 Task: Move the task Add support for in-app purchases to the mobile app to the section To-Do in the project TouchLine and sort the tasks in the project by Last modified on.
Action: Mouse moved to (26, 52)
Screenshot: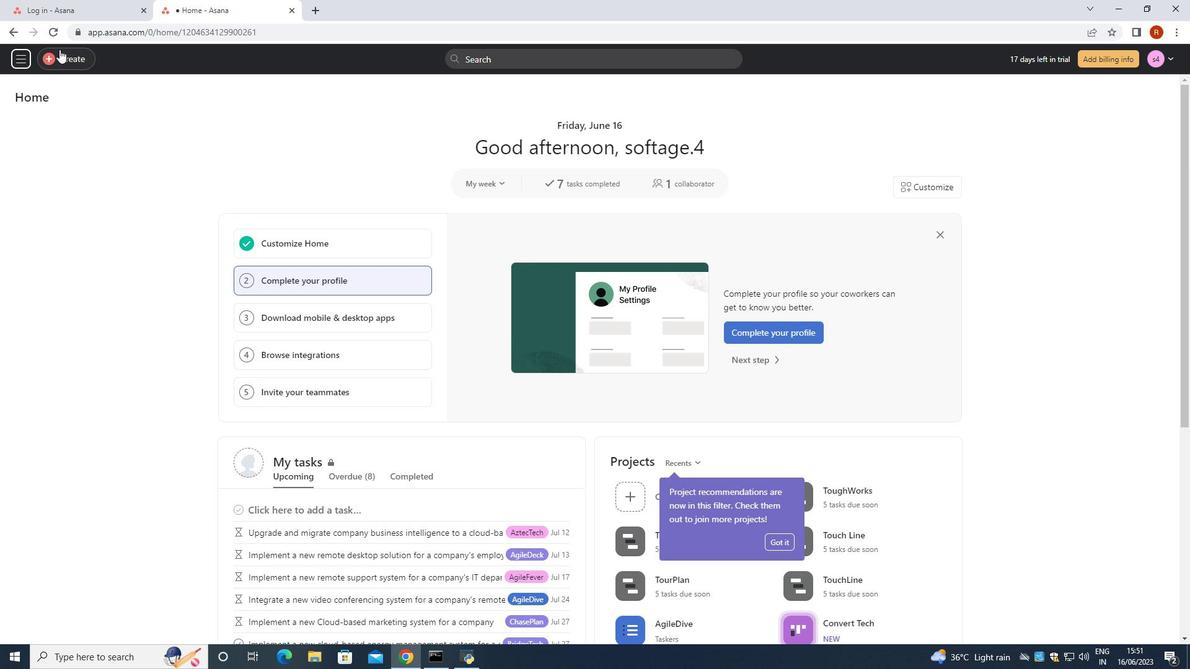 
Action: Mouse pressed left at (26, 52)
Screenshot: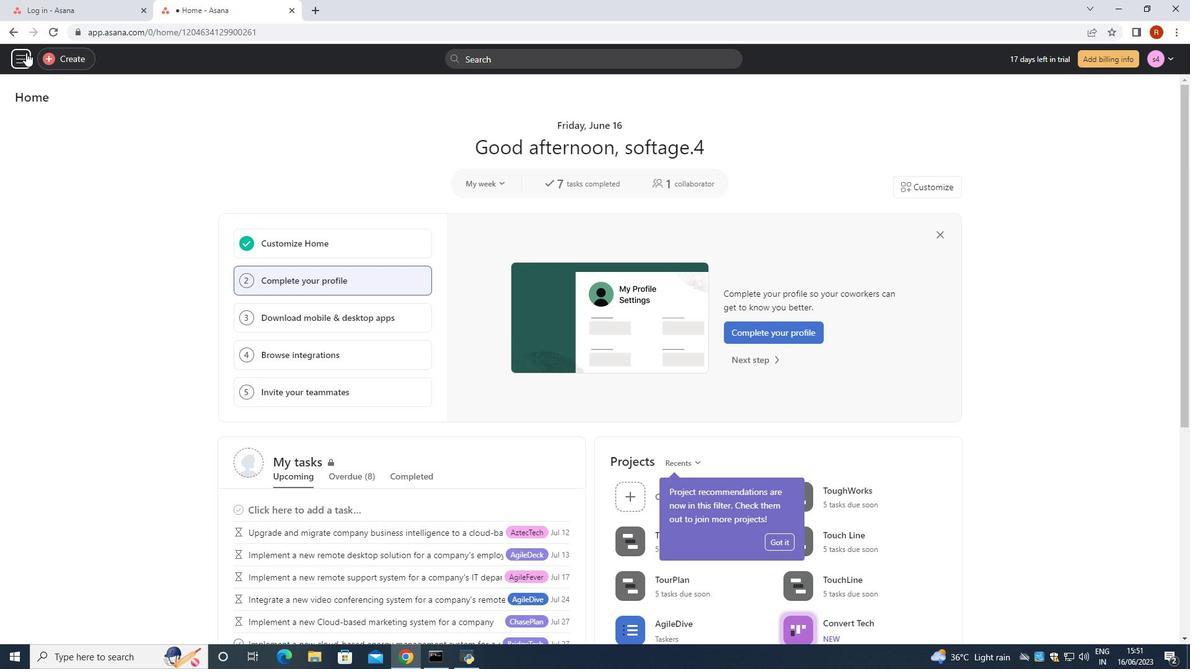 
Action: Mouse moved to (71, 412)
Screenshot: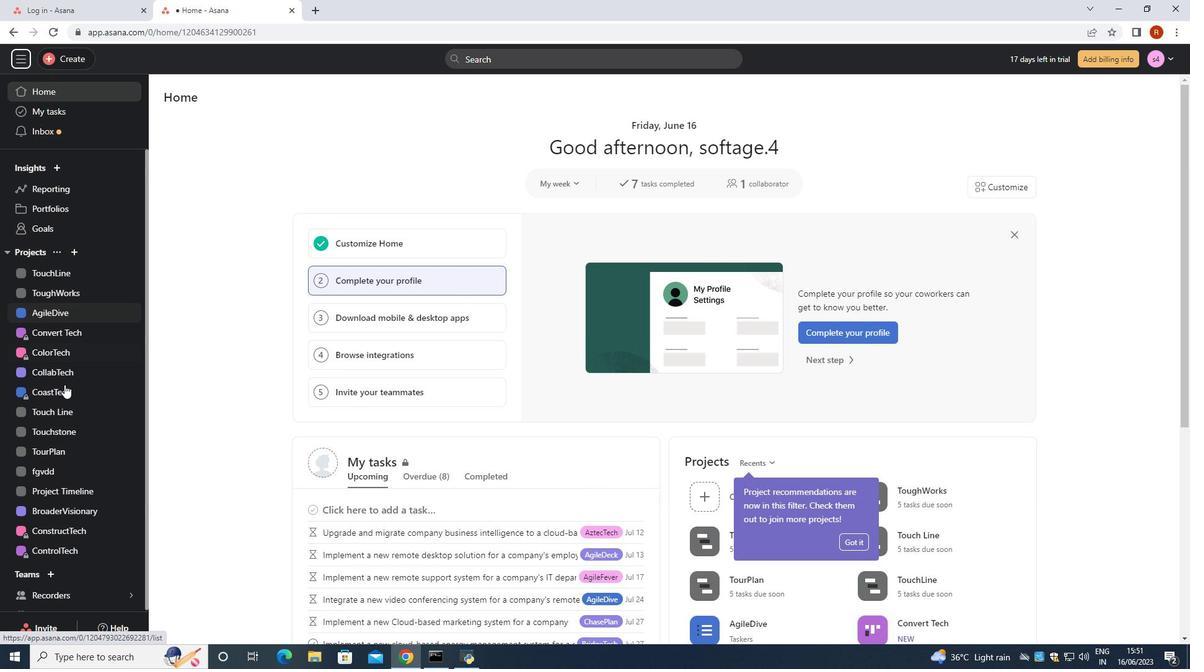 
Action: Mouse pressed left at (71, 412)
Screenshot: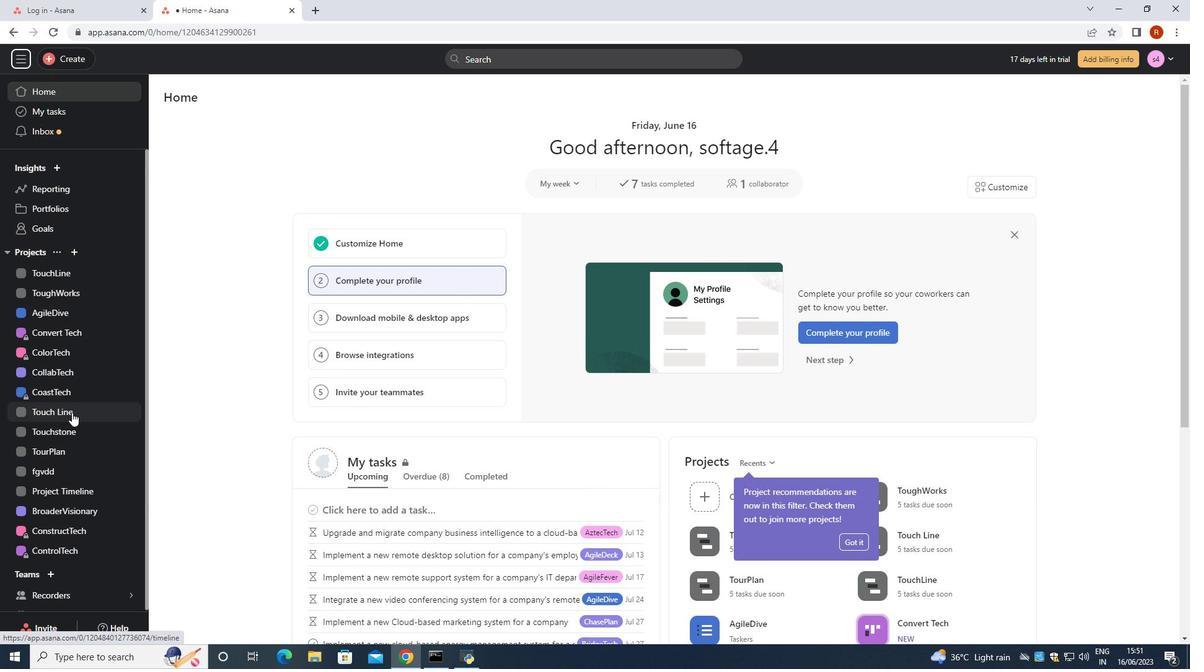 
Action: Mouse moved to (223, 123)
Screenshot: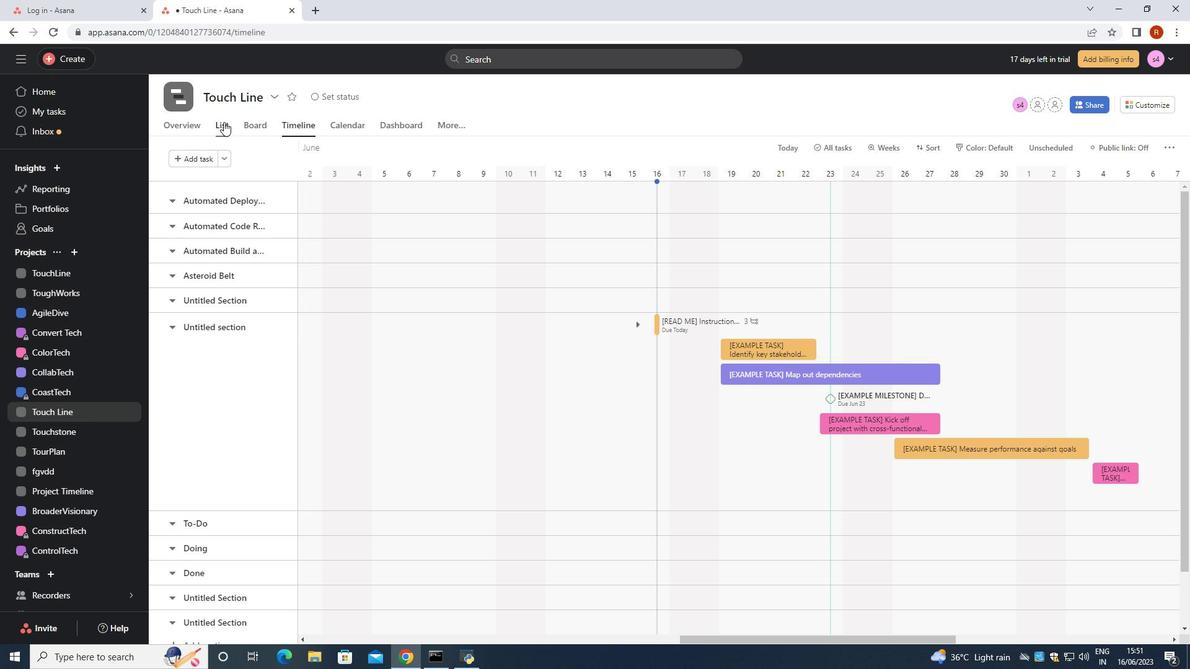 
Action: Mouse pressed left at (223, 123)
Screenshot: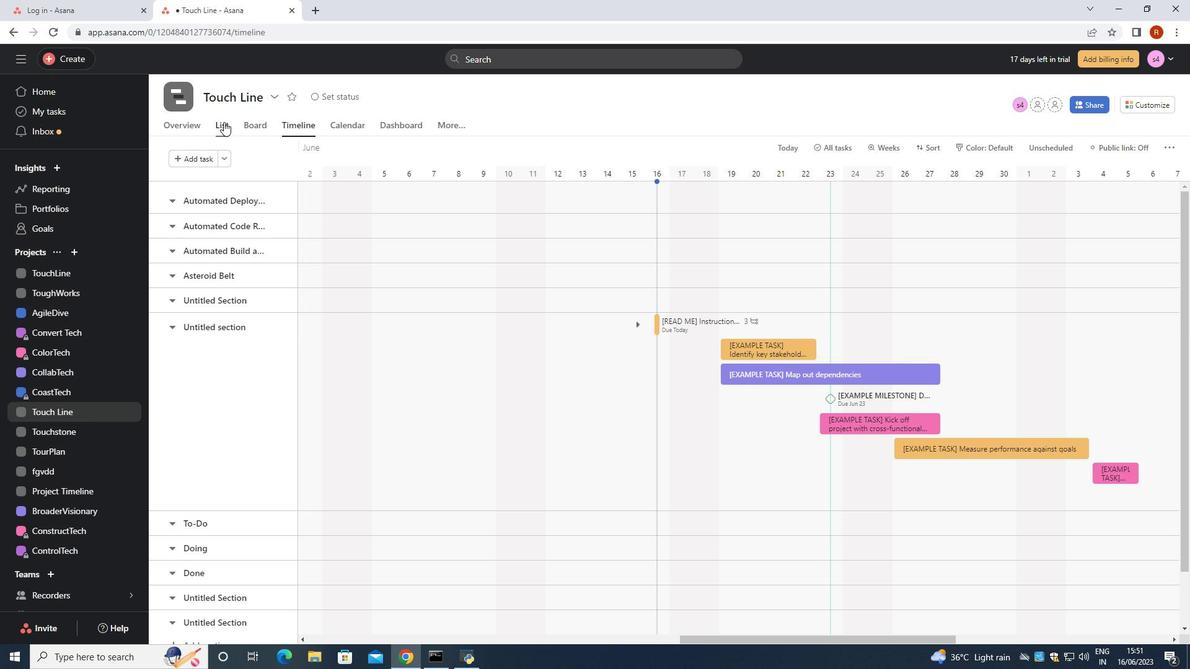 
Action: Mouse moved to (275, 368)
Screenshot: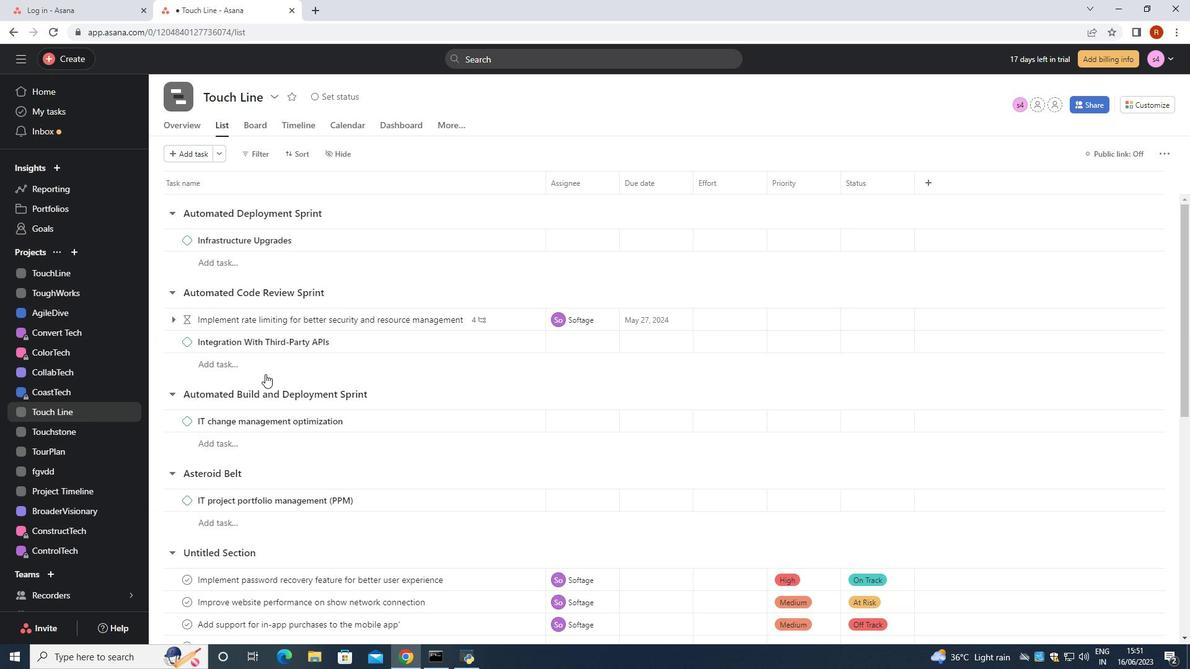 
Action: Mouse scrolled (275, 367) with delta (0, 0)
Screenshot: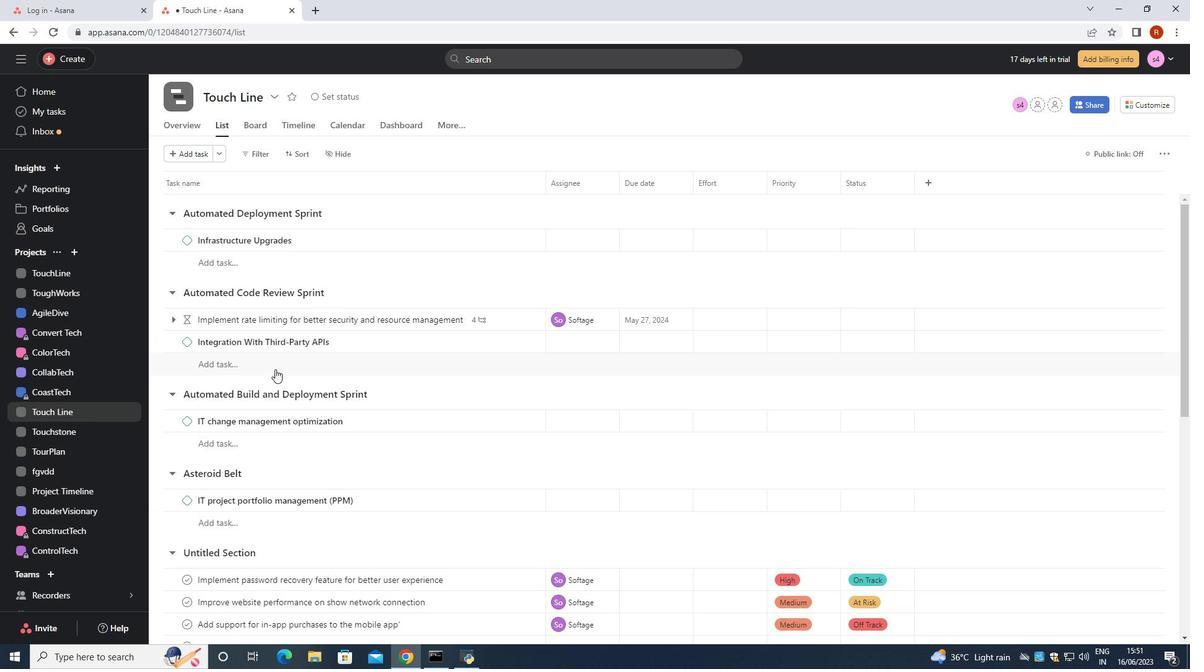 
Action: Mouse scrolled (275, 367) with delta (0, 0)
Screenshot: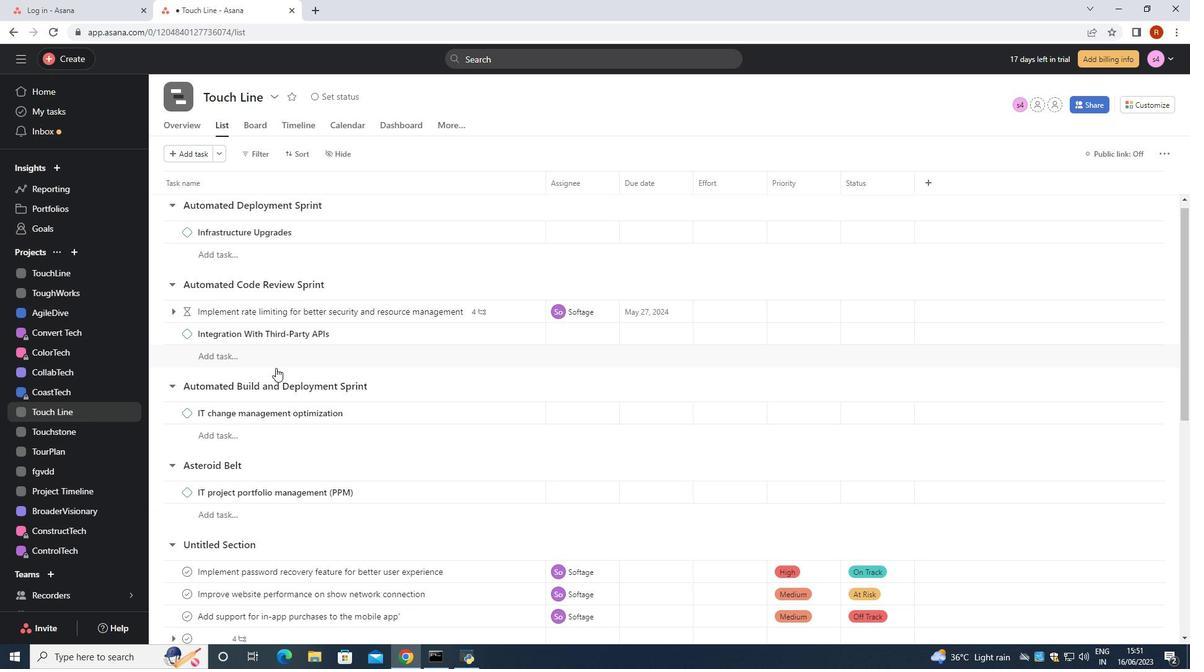 
Action: Mouse scrolled (275, 367) with delta (0, 0)
Screenshot: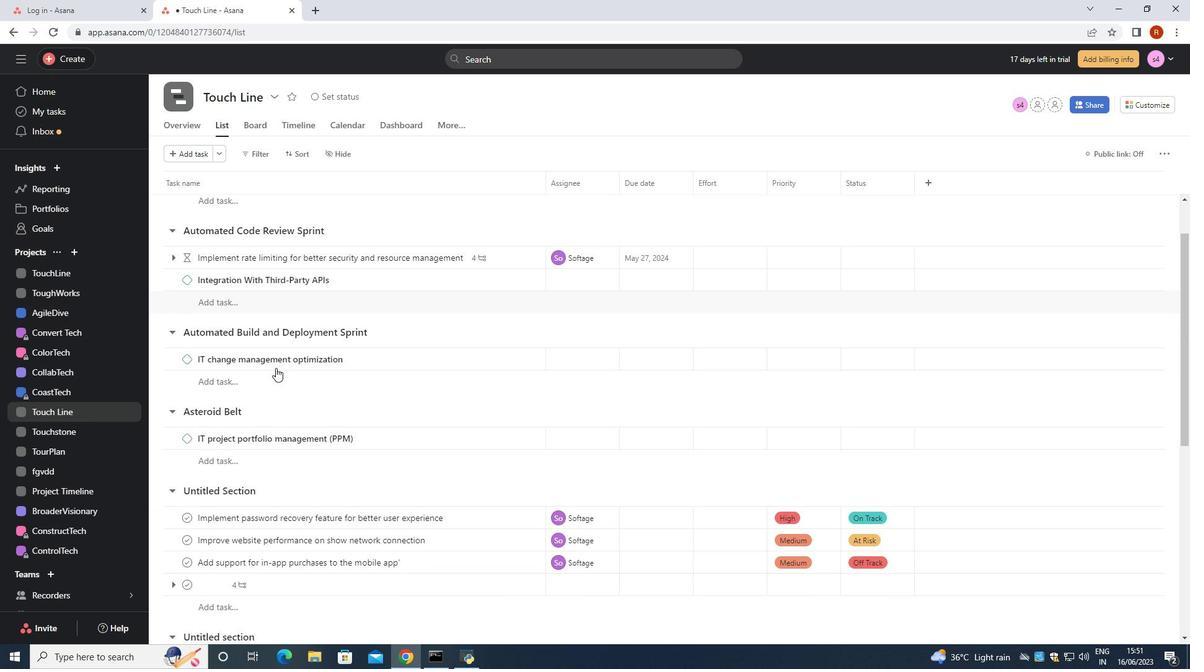 
Action: Mouse scrolled (275, 367) with delta (0, 0)
Screenshot: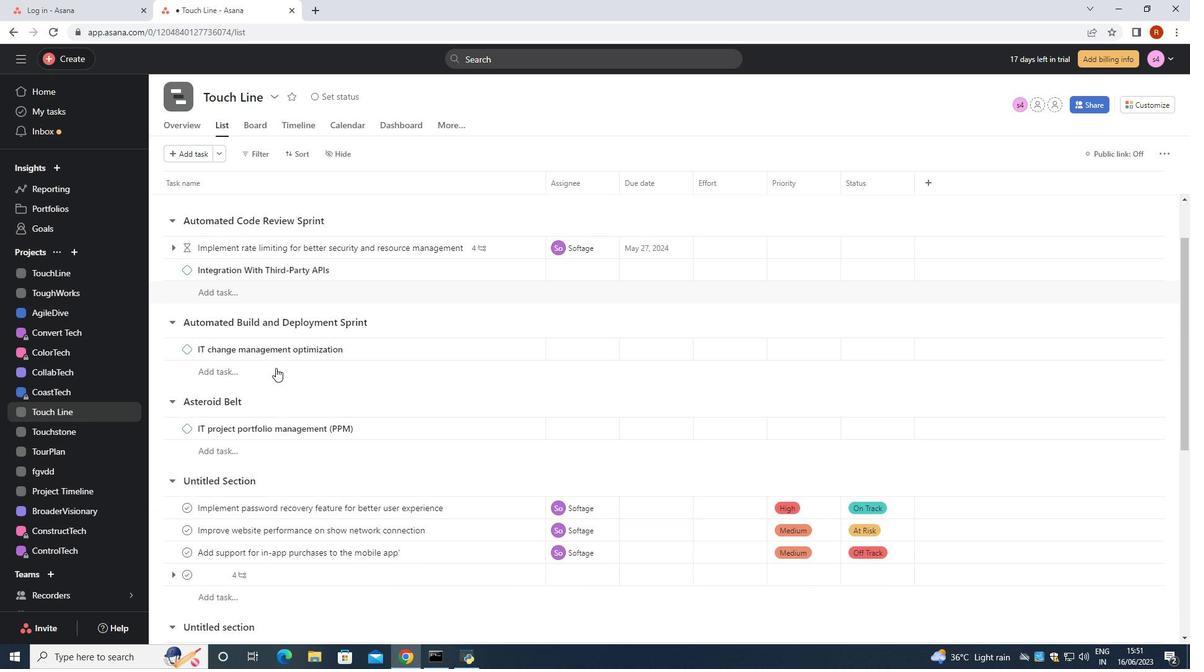 
Action: Mouse scrolled (275, 367) with delta (0, 0)
Screenshot: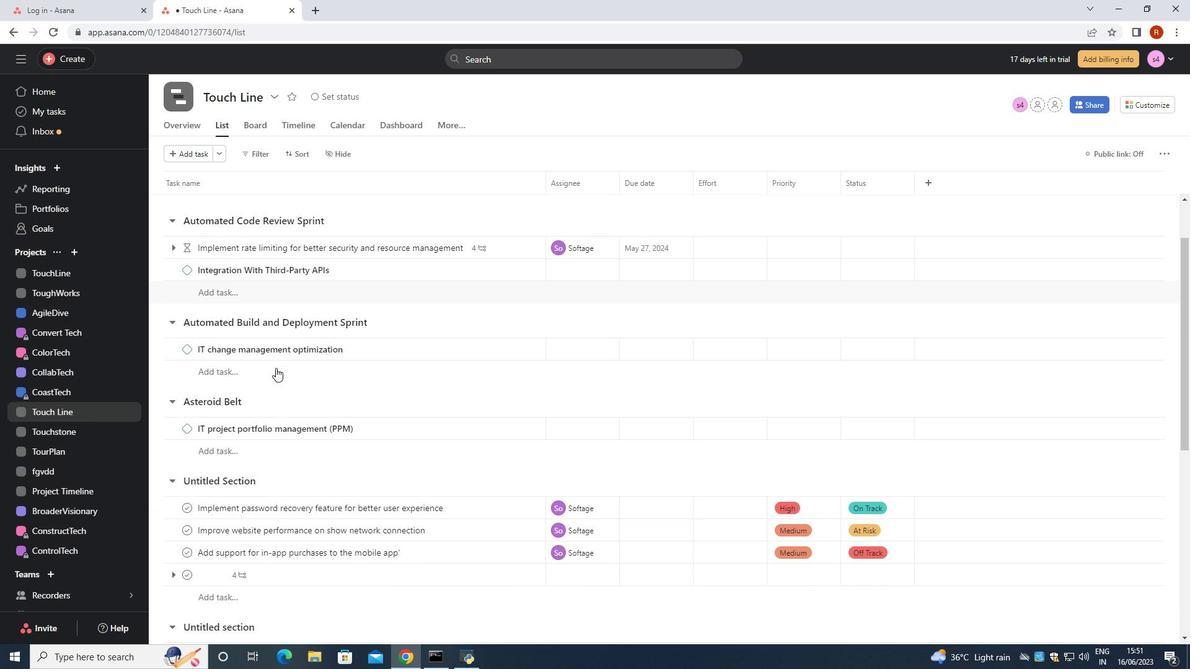 
Action: Mouse scrolled (275, 367) with delta (0, 0)
Screenshot: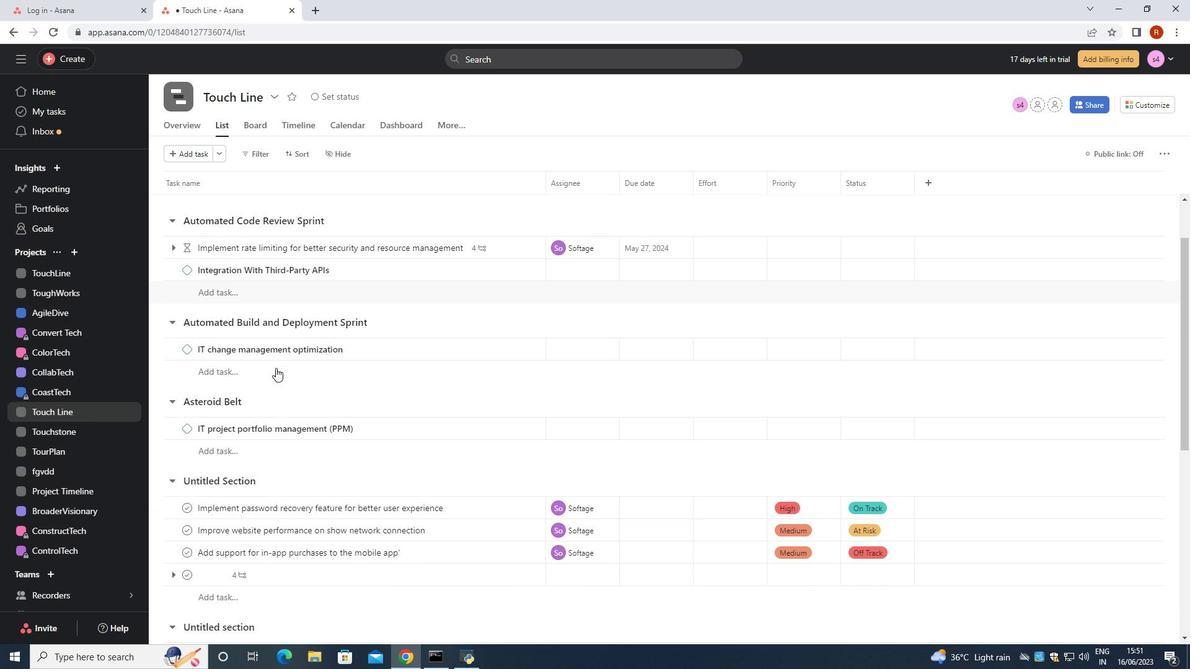 
Action: Mouse moved to (509, 250)
Screenshot: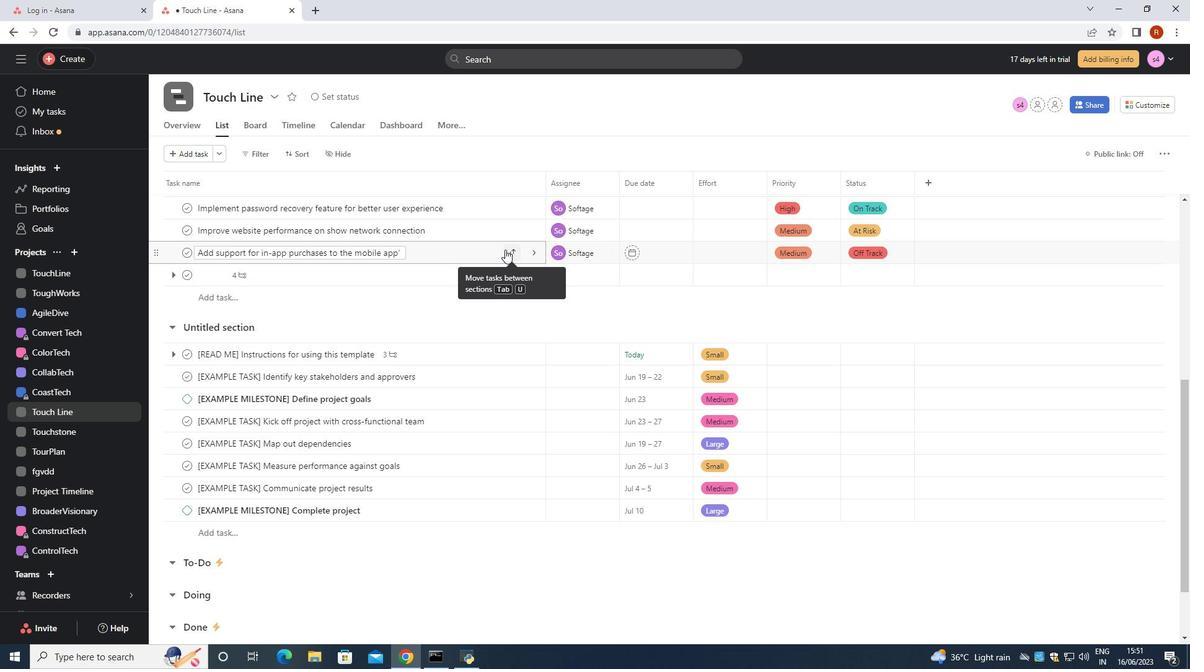 
Action: Mouse pressed left at (509, 250)
Screenshot: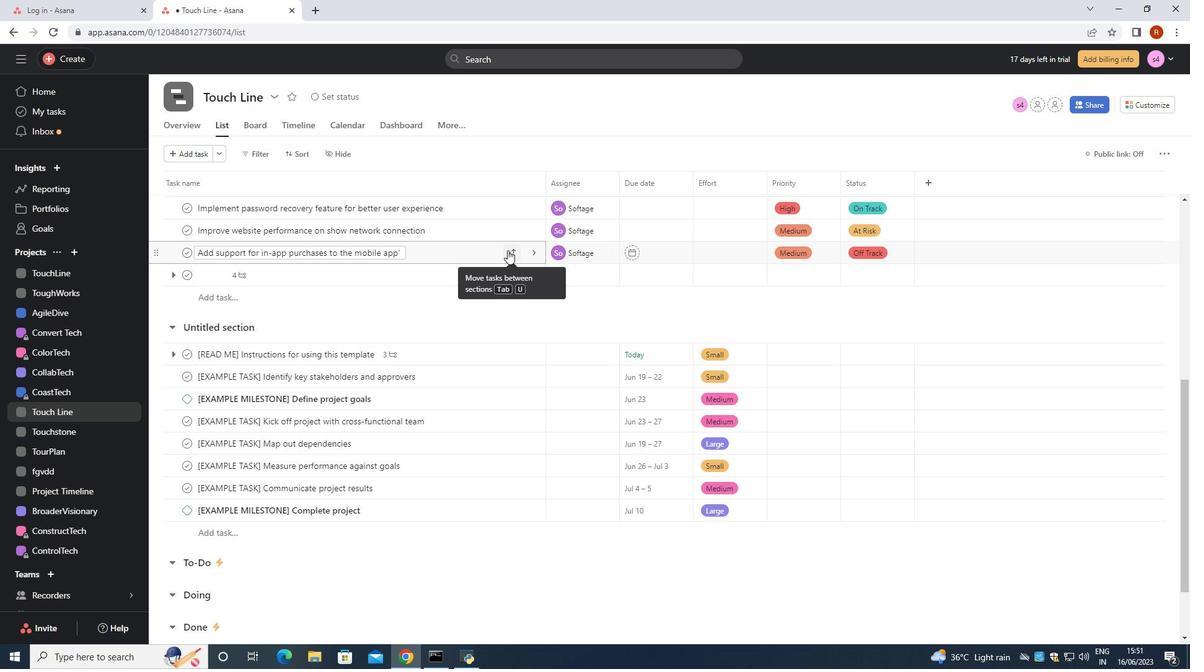 
Action: Mouse moved to (391, 440)
Screenshot: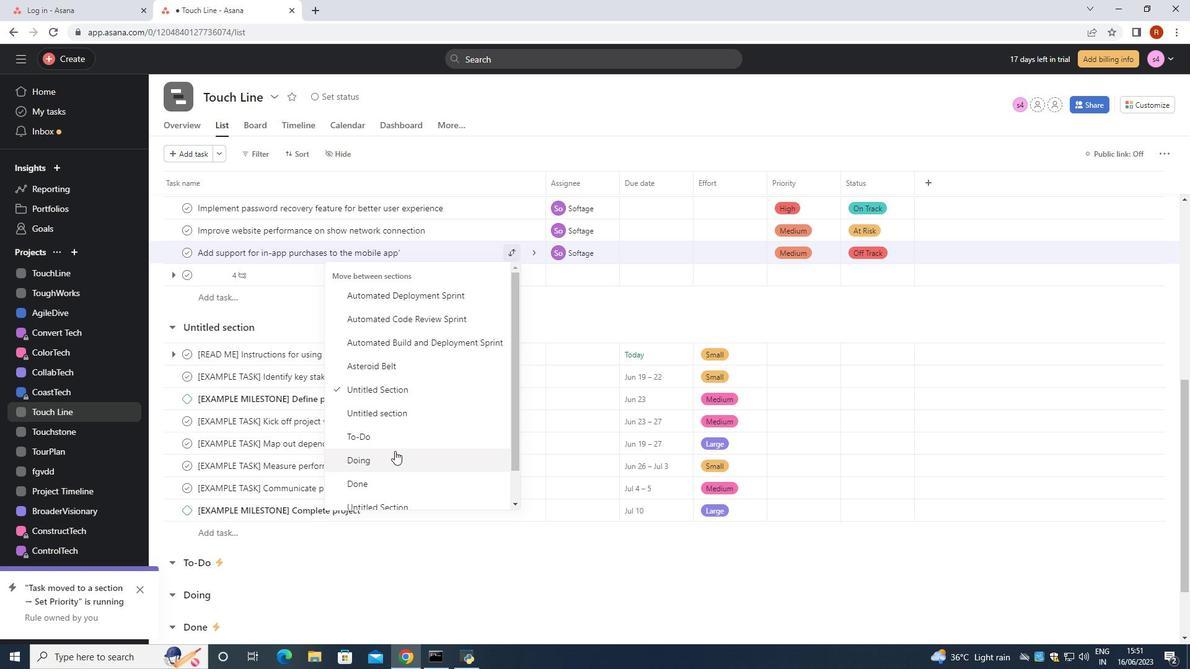 
Action: Mouse pressed left at (391, 440)
Screenshot: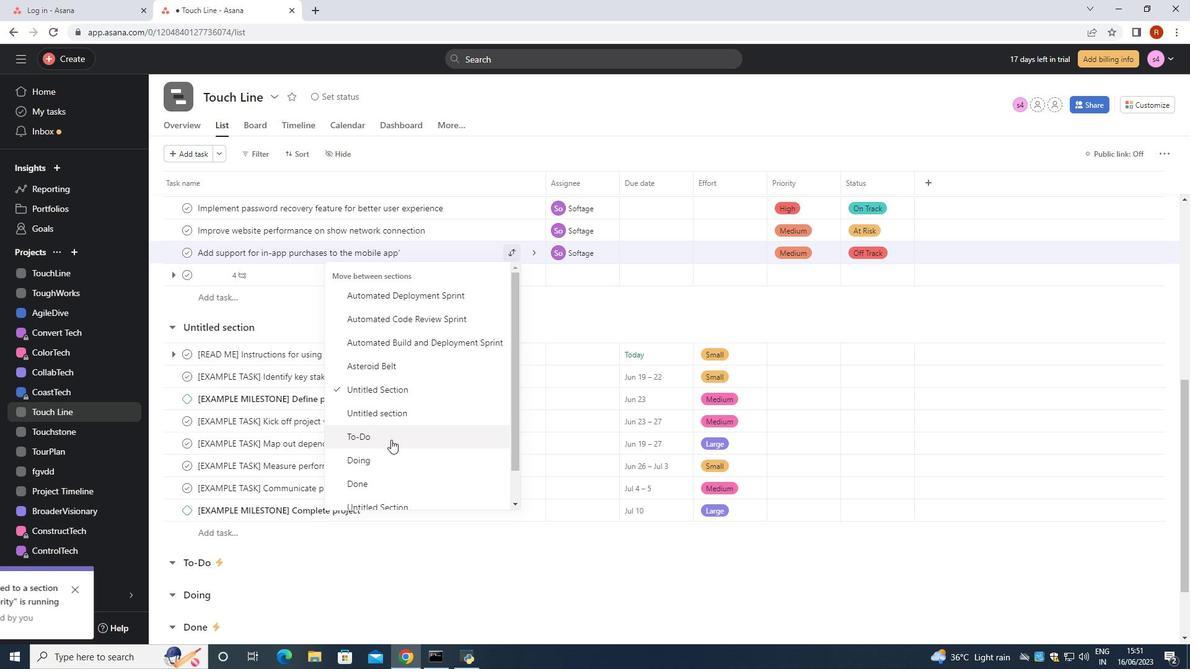 
Action: Mouse moved to (270, 138)
Screenshot: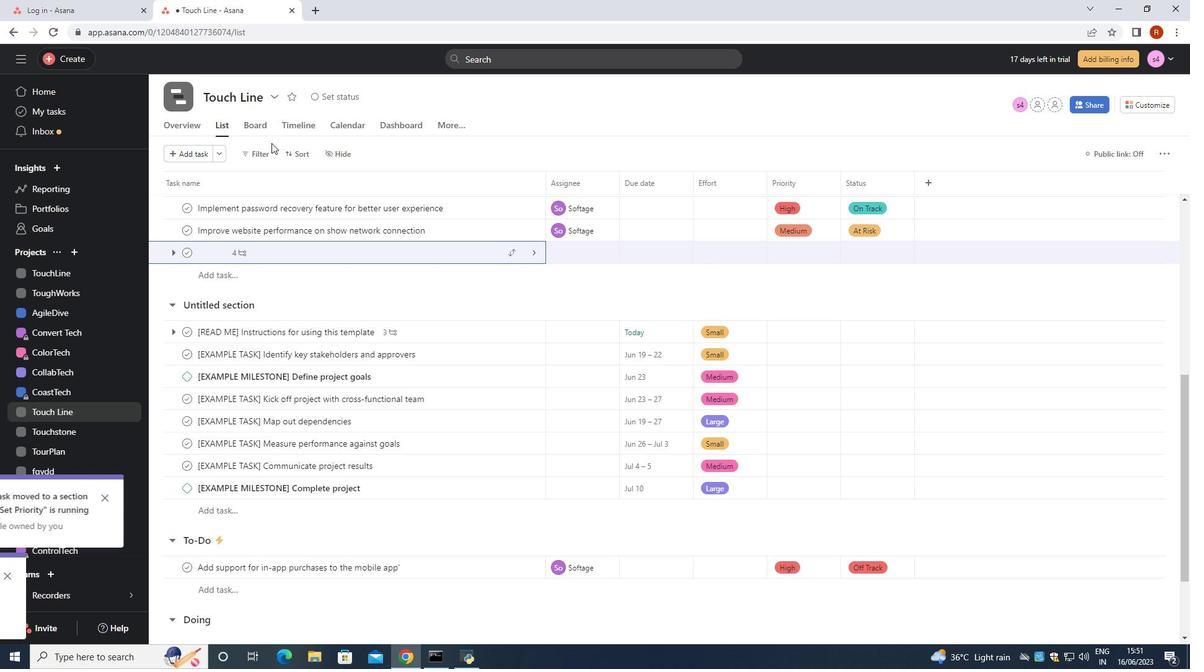 
Action: Mouse scrolled (270, 139) with delta (0, 0)
Screenshot: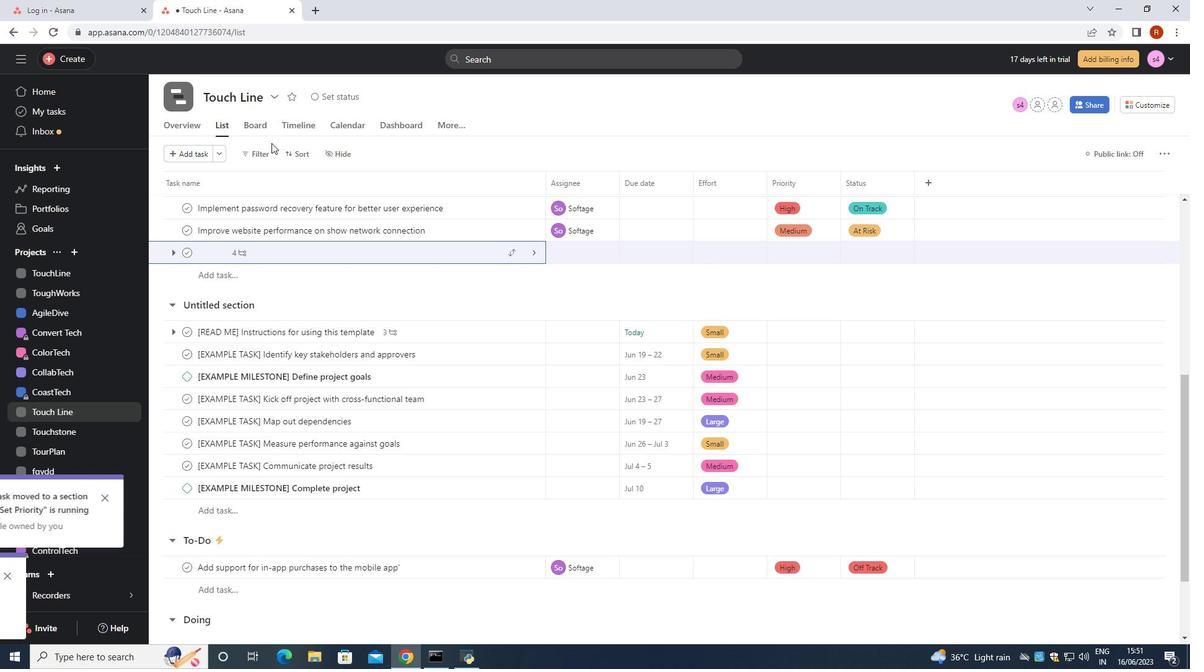 
Action: Mouse scrolled (270, 139) with delta (0, 0)
Screenshot: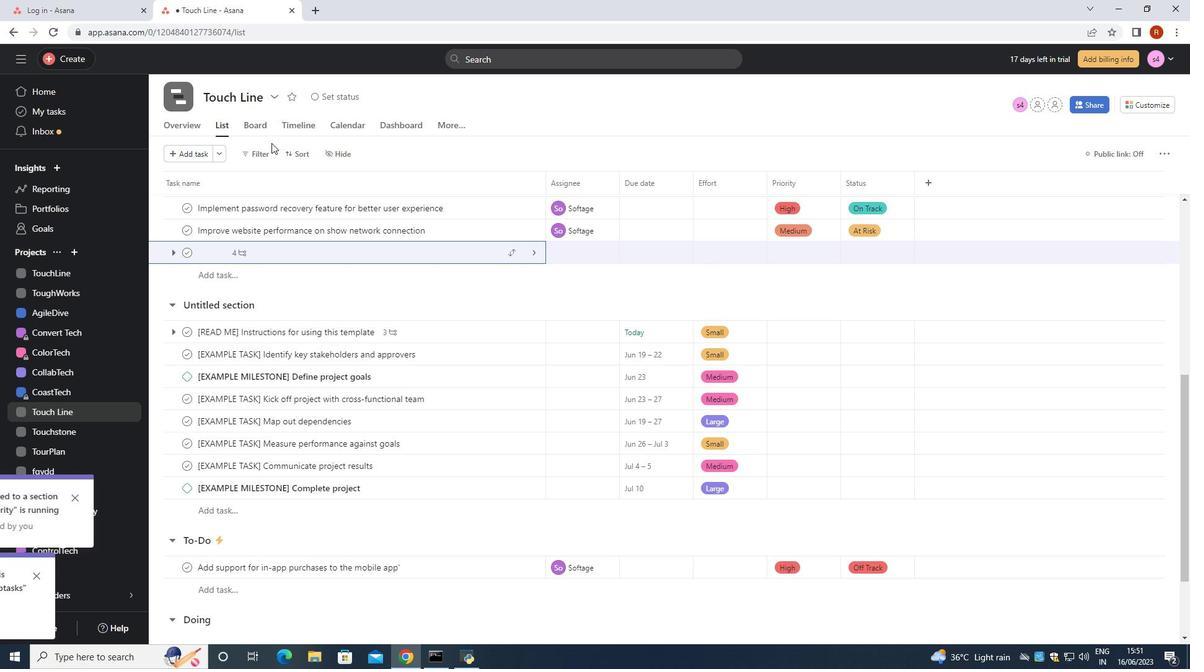 
Action: Mouse scrolled (270, 139) with delta (0, 0)
Screenshot: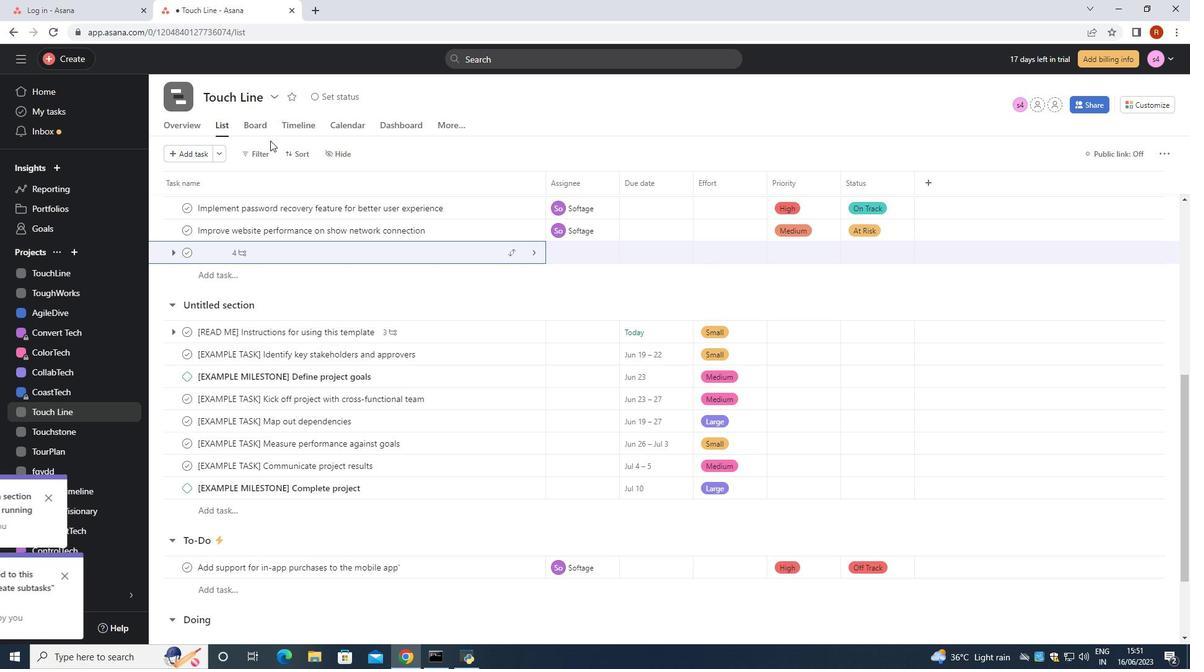 
Action: Mouse moved to (301, 155)
Screenshot: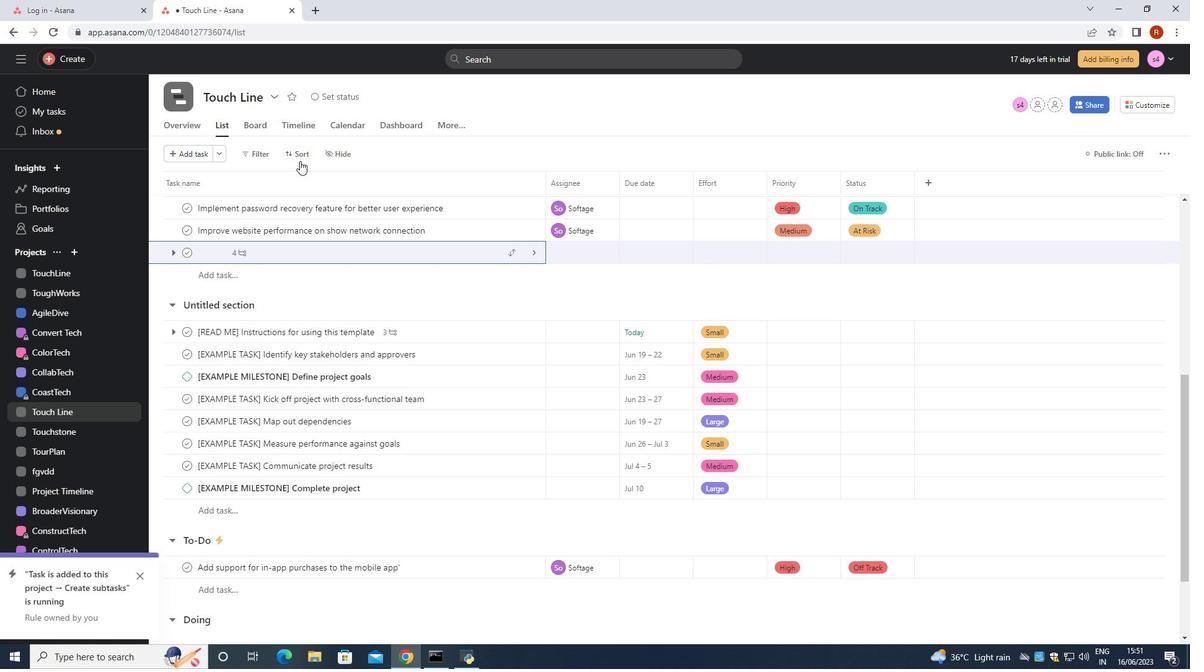 
Action: Mouse pressed left at (301, 155)
Screenshot: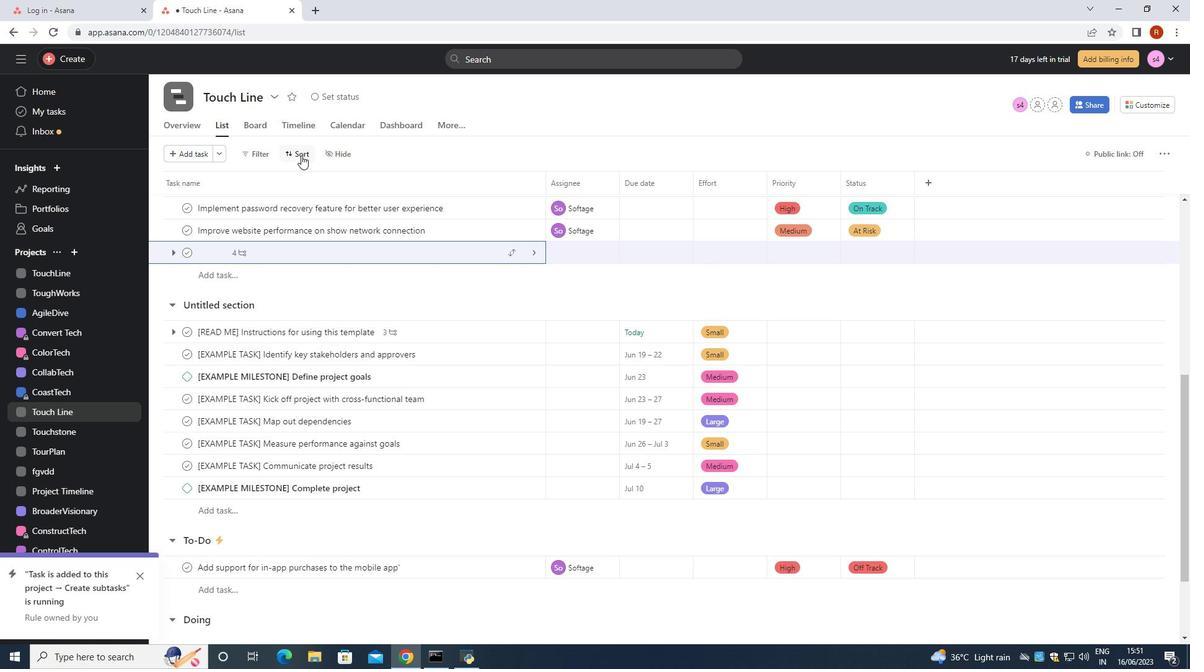 
Action: Mouse moved to (344, 326)
Screenshot: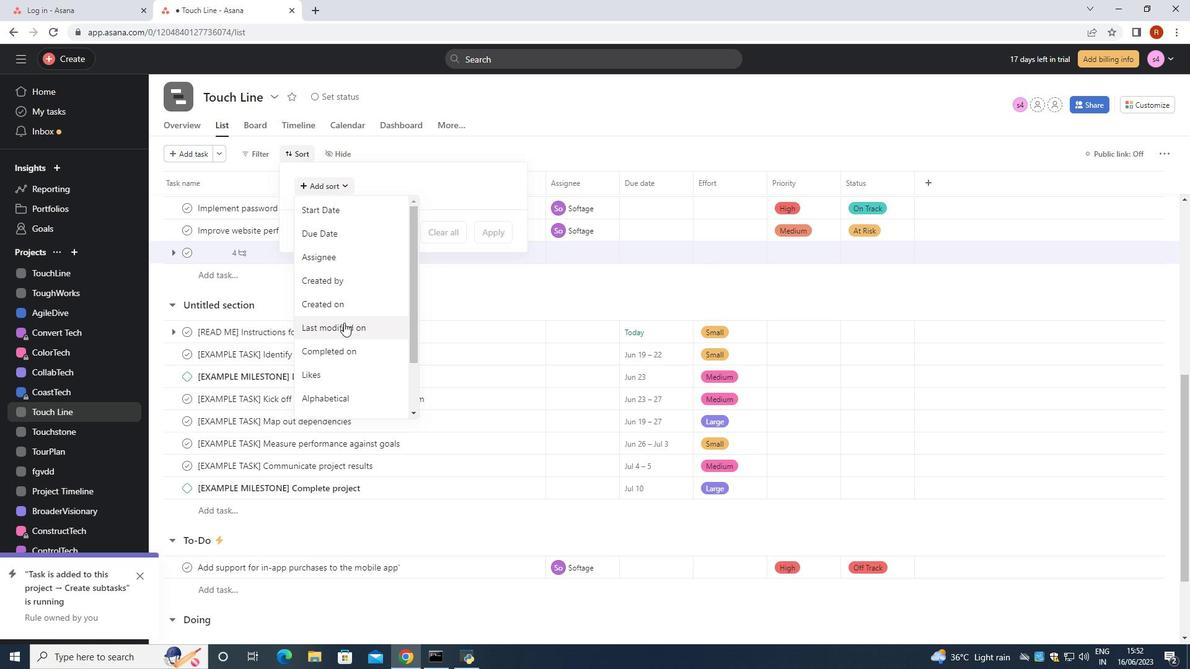 
Action: Mouse pressed left at (344, 326)
Screenshot: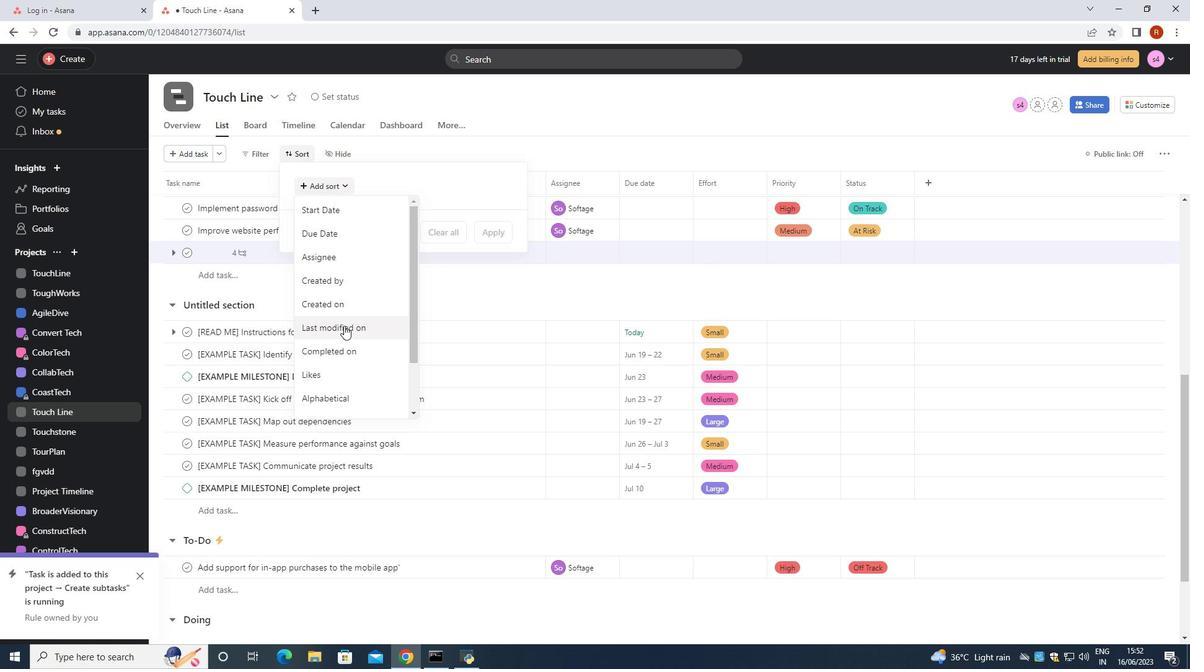 
Action: Mouse moved to (489, 284)
Screenshot: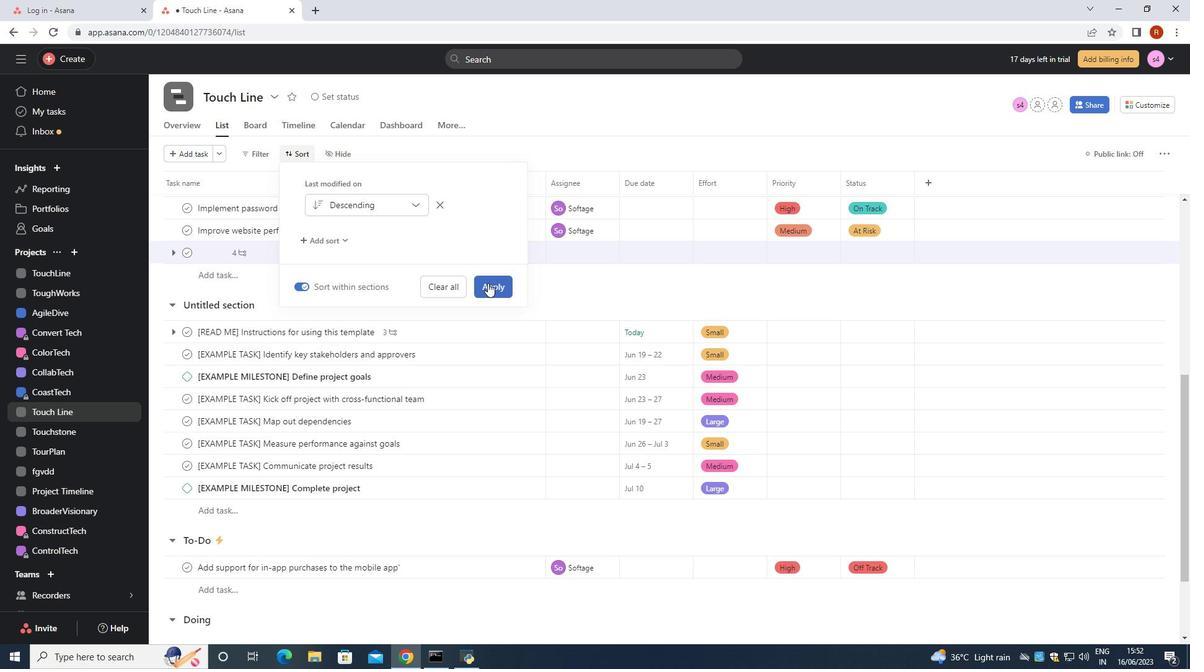 
Action: Mouse pressed left at (489, 284)
Screenshot: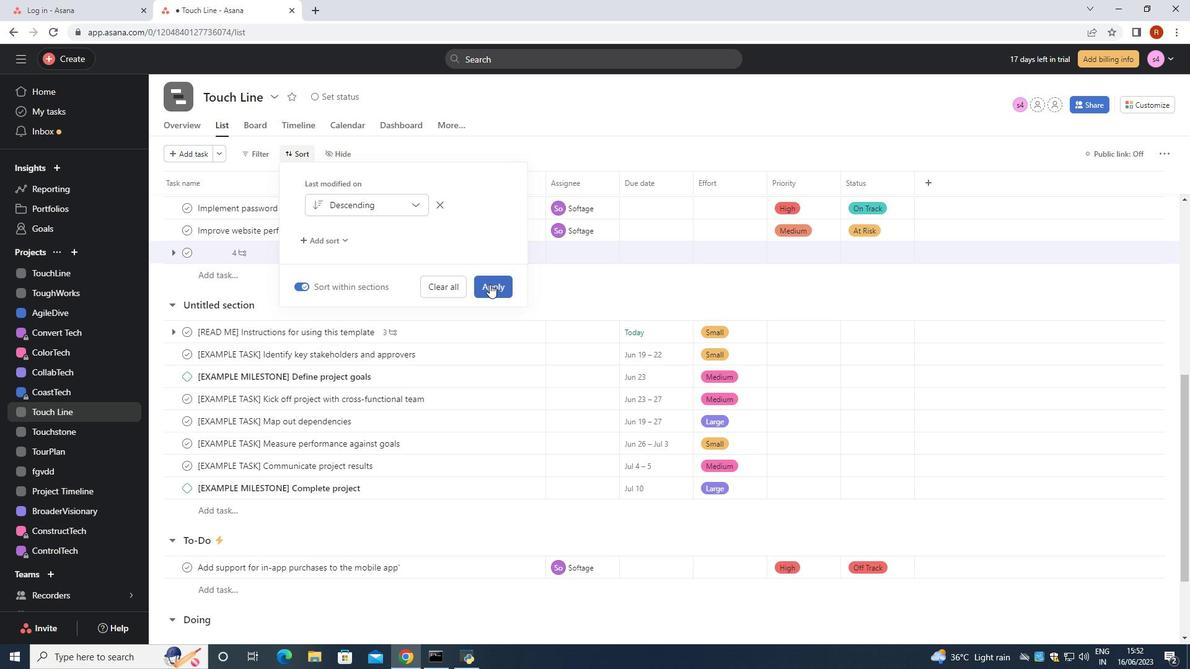 
Action: Mouse moved to (490, 286)
Screenshot: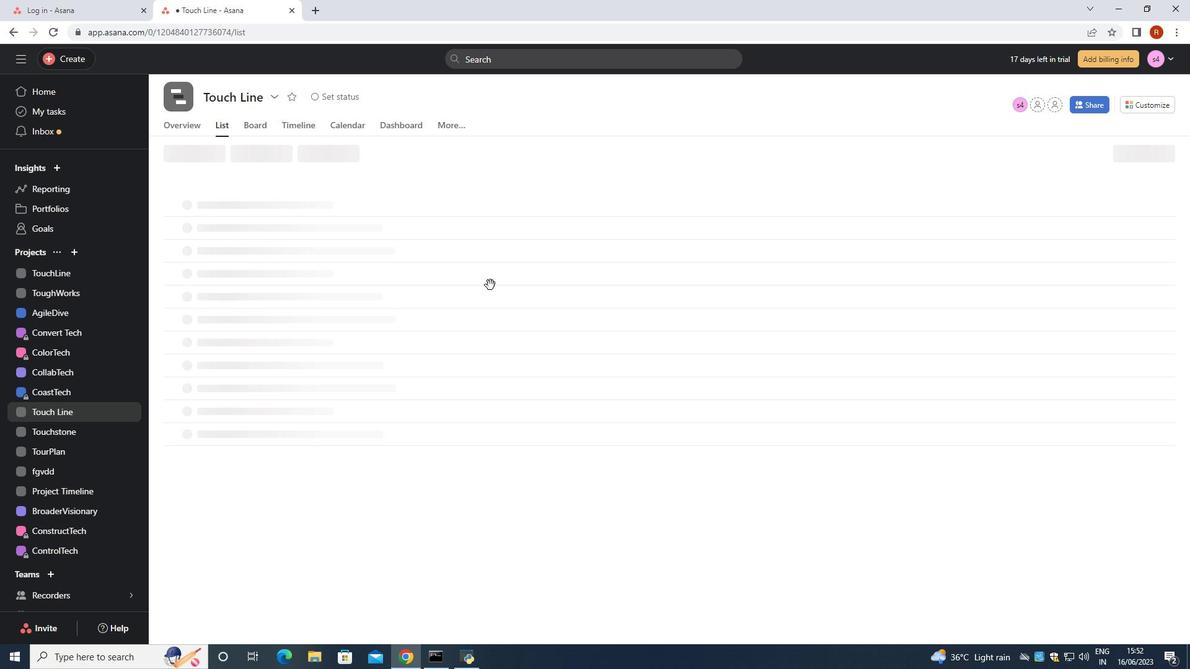 
